 Task: Select workspace type "Engineering/ I.T".
Action: Mouse moved to (403, 246)
Screenshot: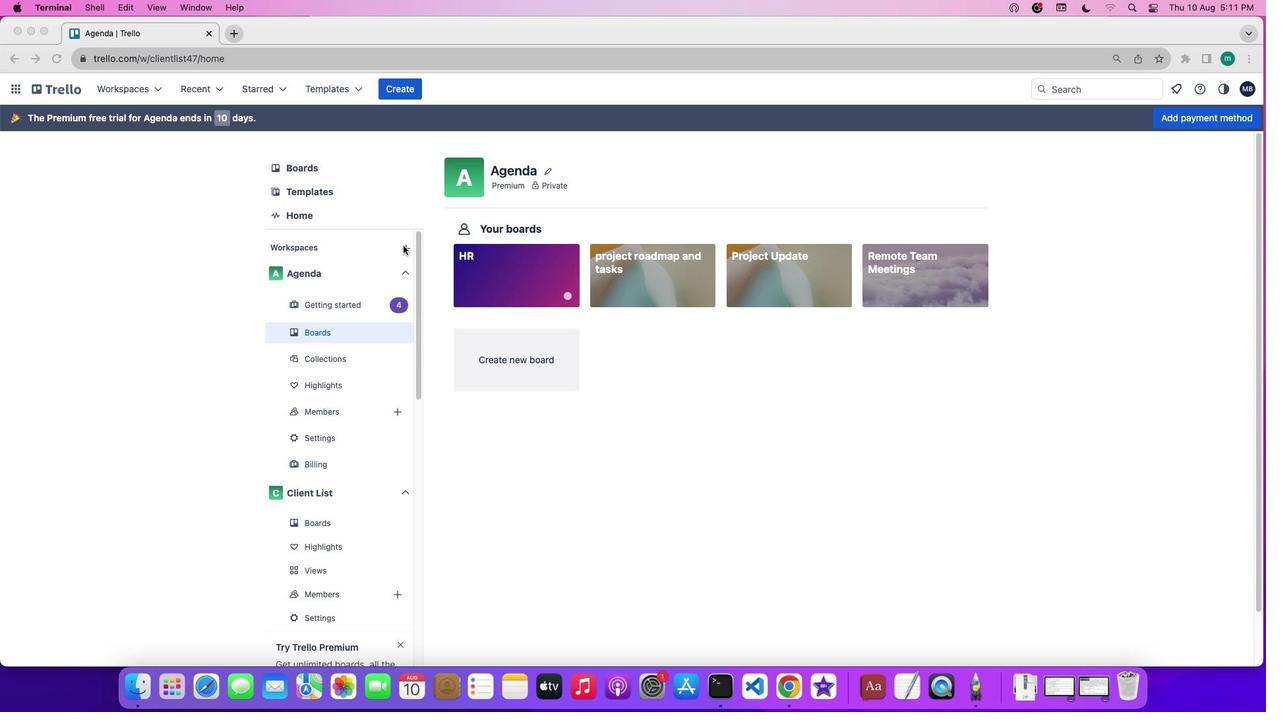 
Action: Mouse pressed left at (403, 246)
Screenshot: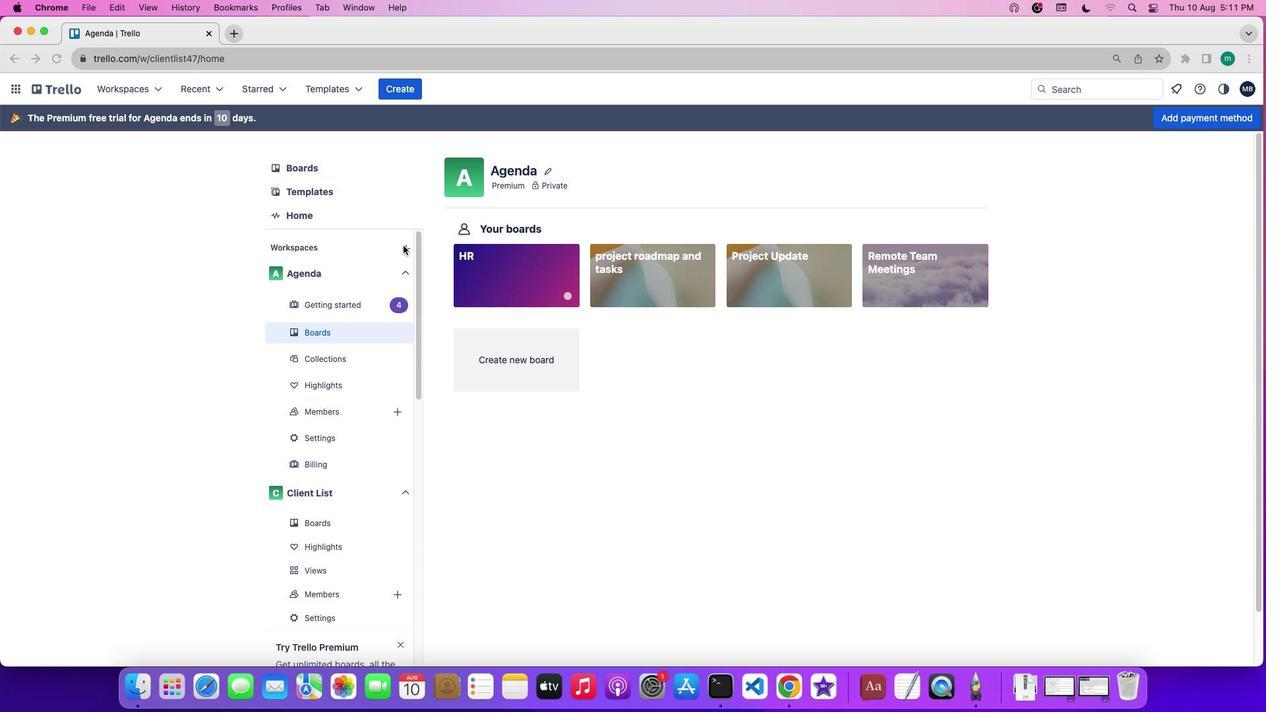 
Action: Mouse pressed left at (403, 246)
Screenshot: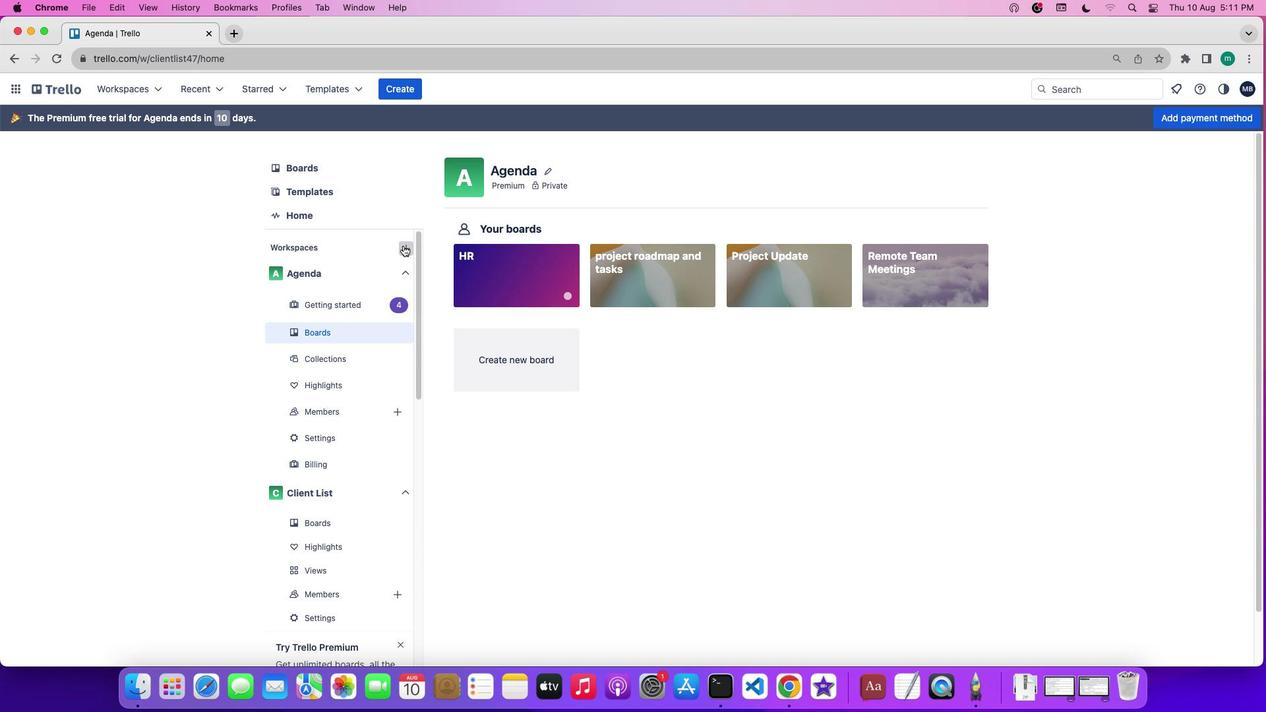 
Action: Mouse moved to (432, 335)
Screenshot: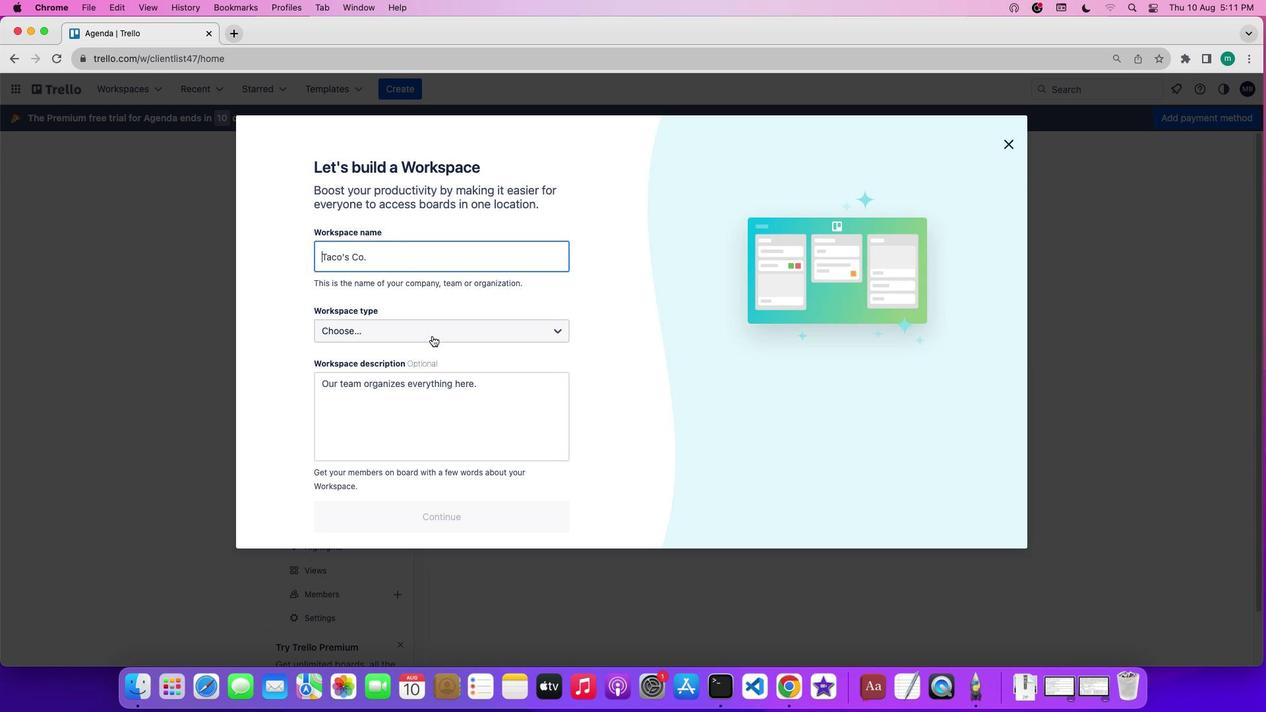 
Action: Mouse pressed left at (432, 335)
Screenshot: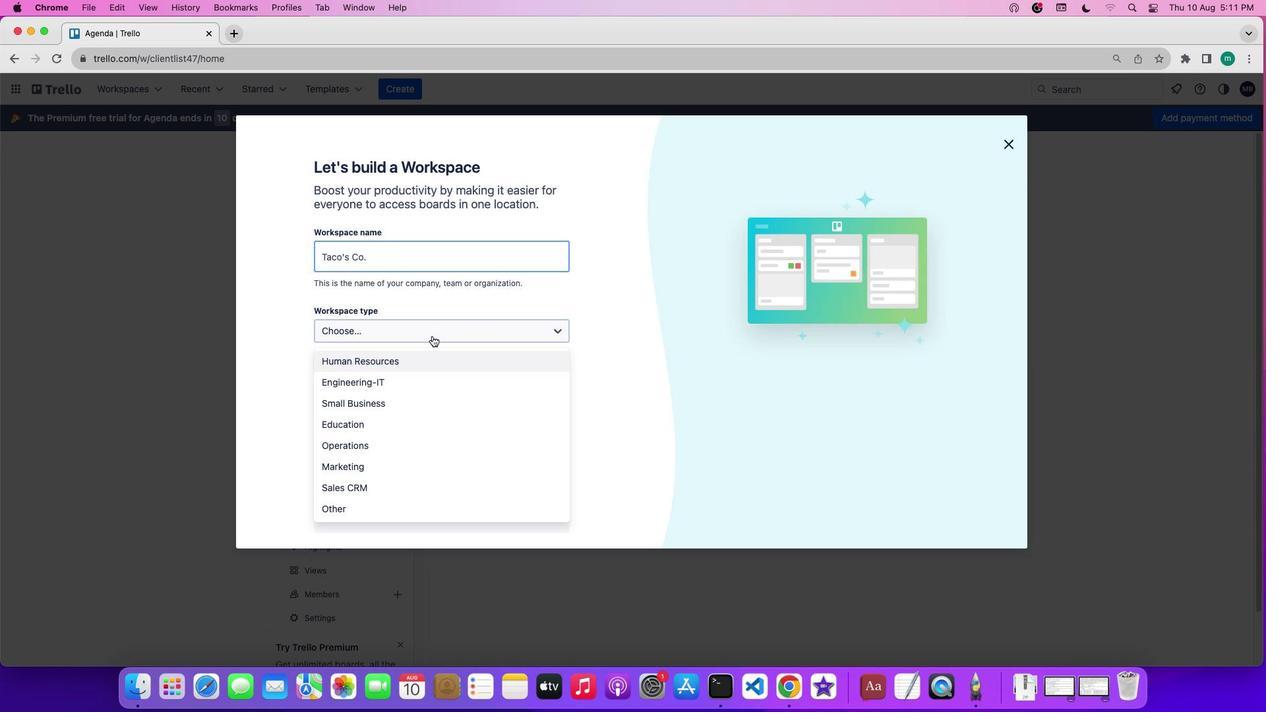 
Action: Mouse moved to (444, 382)
Screenshot: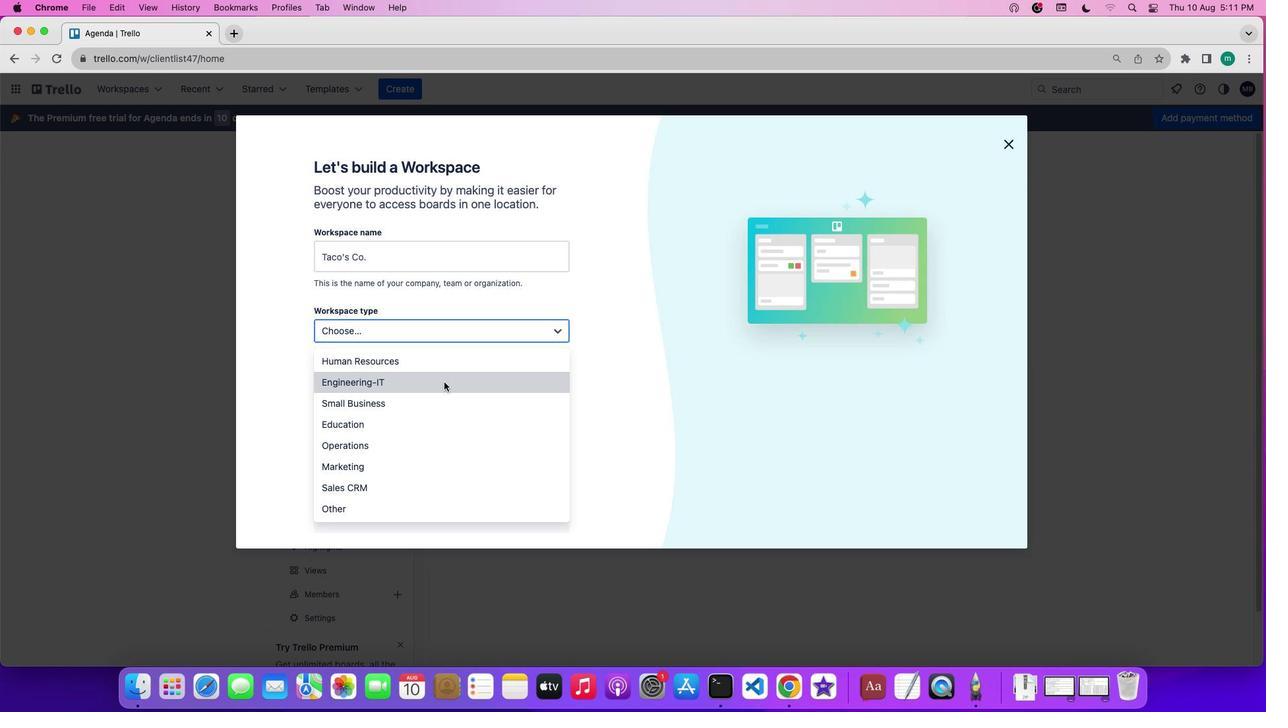 
Action: Mouse pressed left at (444, 382)
Screenshot: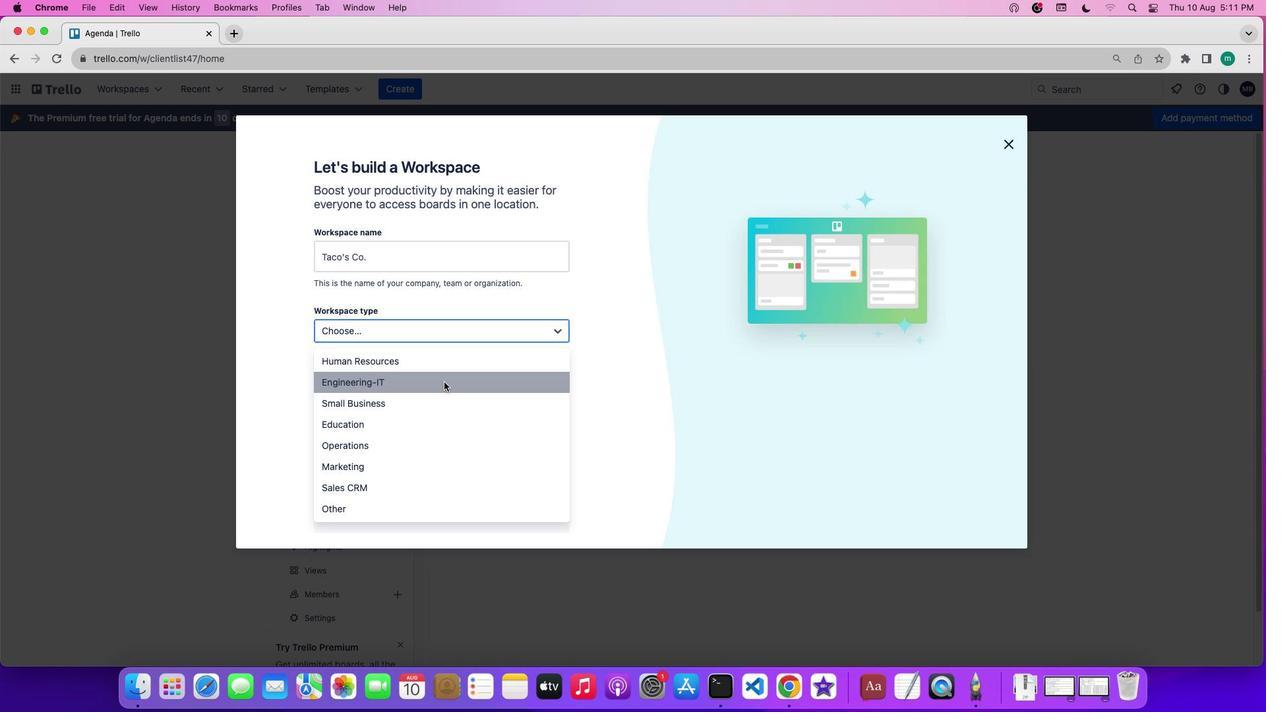 
